 Task: Create in the project YottaTech and in the Backlog issue 'Create a new online platform for online game development courses with advanced game engine and simulation features' a child issue 'Integration with financial management systems', and assign it to team member softage.4@softage.net.
Action: Mouse moved to (444, 401)
Screenshot: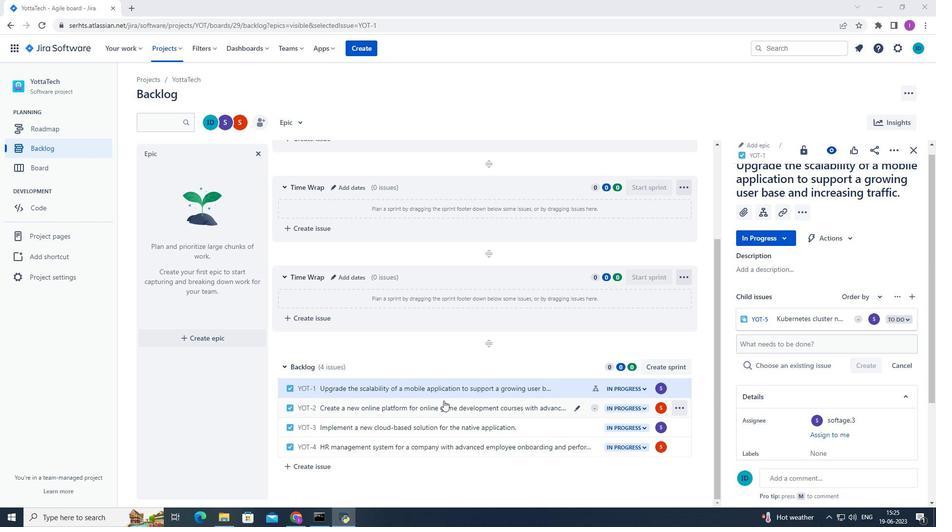 
Action: Mouse pressed left at (444, 401)
Screenshot: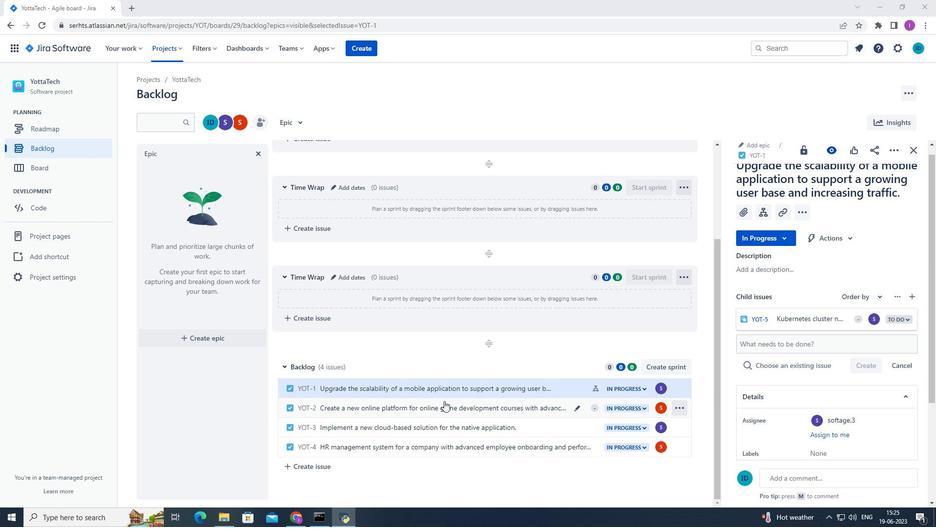
Action: Mouse moved to (765, 235)
Screenshot: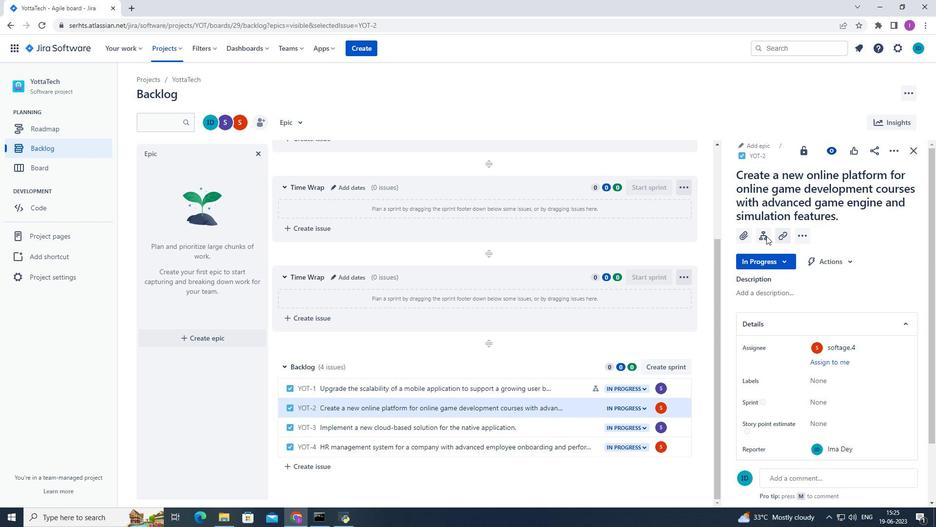 
Action: Mouse pressed left at (765, 235)
Screenshot: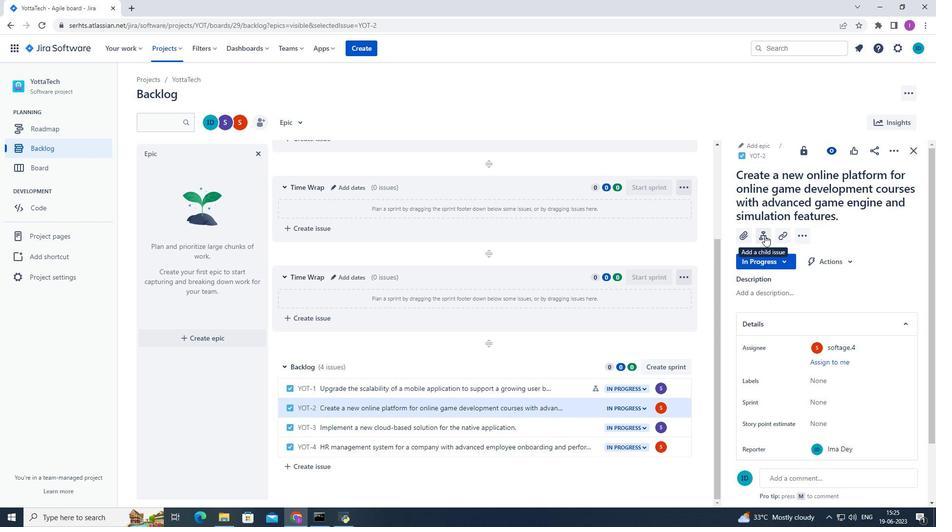 
Action: Mouse moved to (754, 312)
Screenshot: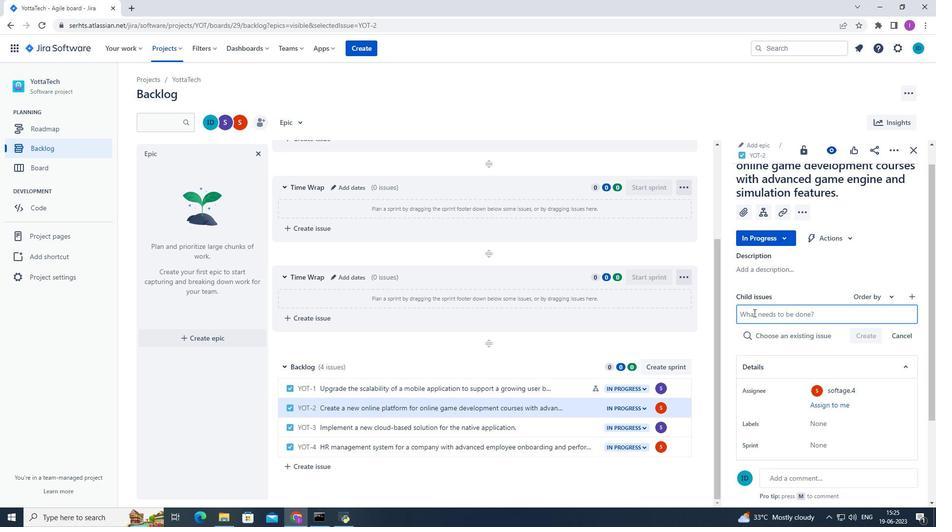 
Action: Mouse pressed left at (754, 312)
Screenshot: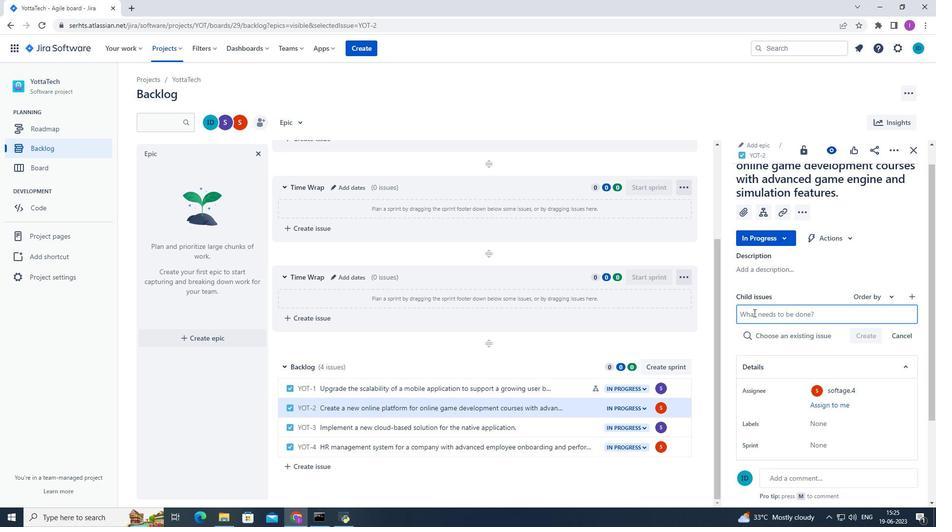 
Action: Mouse moved to (785, 293)
Screenshot: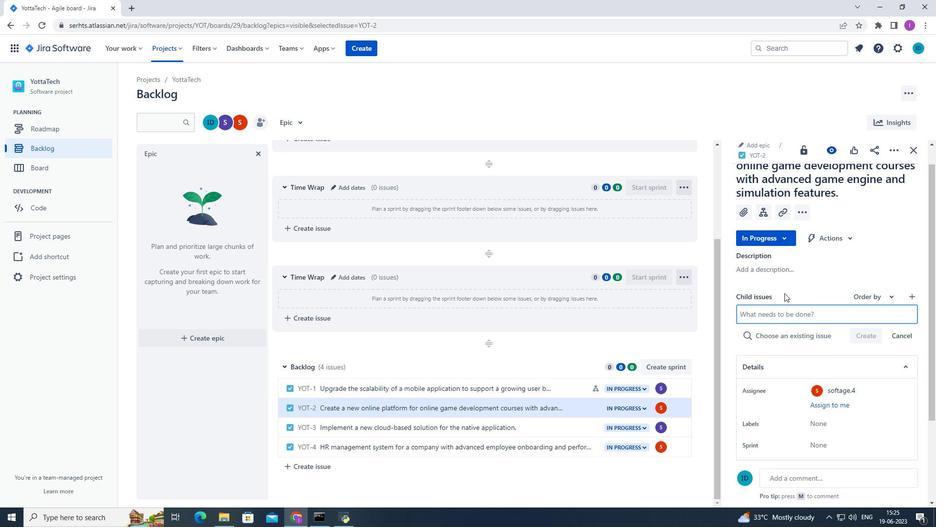 
Action: Key pressed <Key.shift><Key.shift><Key.shift><Key.shift><Key.shift><Key.shift><Key.shift><Key.shift><Key.shift><Key.shift><Key.shift><Key.shift>Integration<Key.space>with<Key.space>financial<Key.space>management<Key.space>systems.
Screenshot: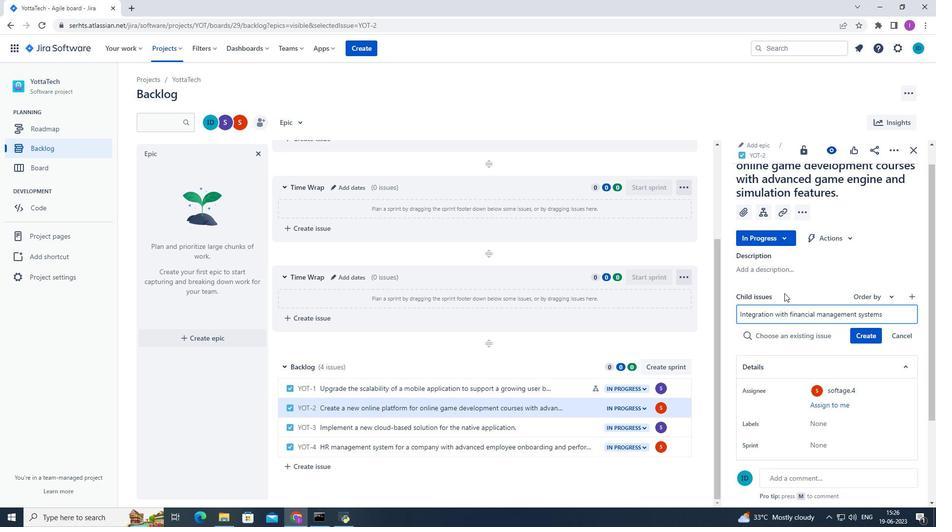 
Action: Mouse moved to (912, 279)
Screenshot: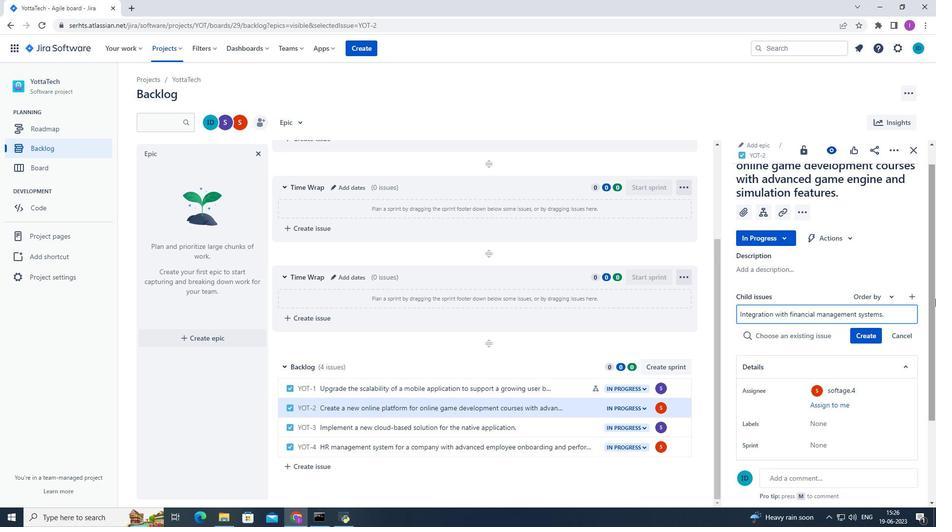 
Action: Key pressed <Key.enter>
Screenshot: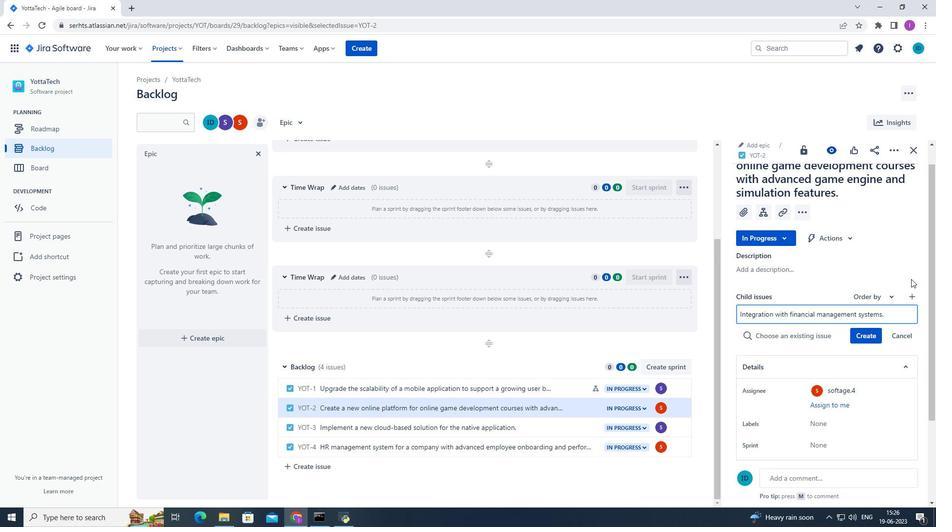 
Action: Mouse moved to (872, 320)
Screenshot: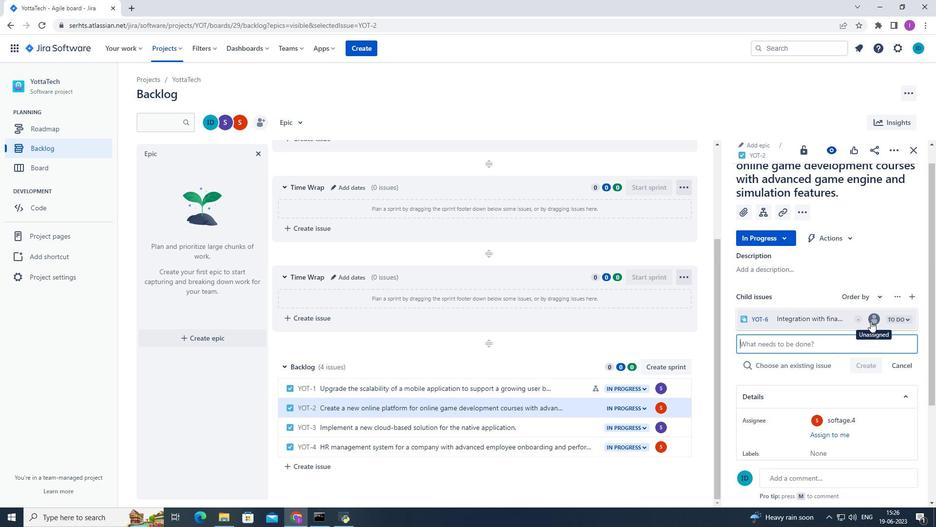
Action: Mouse pressed left at (872, 320)
Screenshot: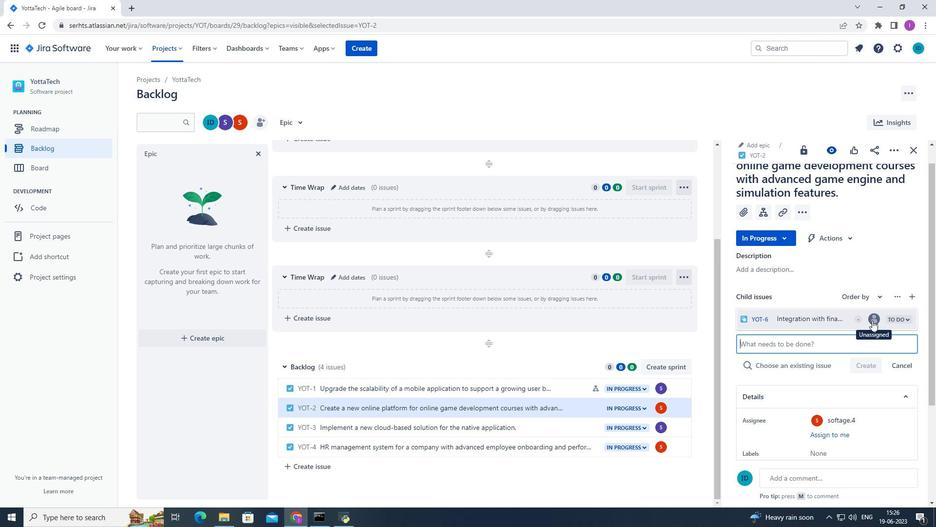 
Action: Mouse moved to (769, 370)
Screenshot: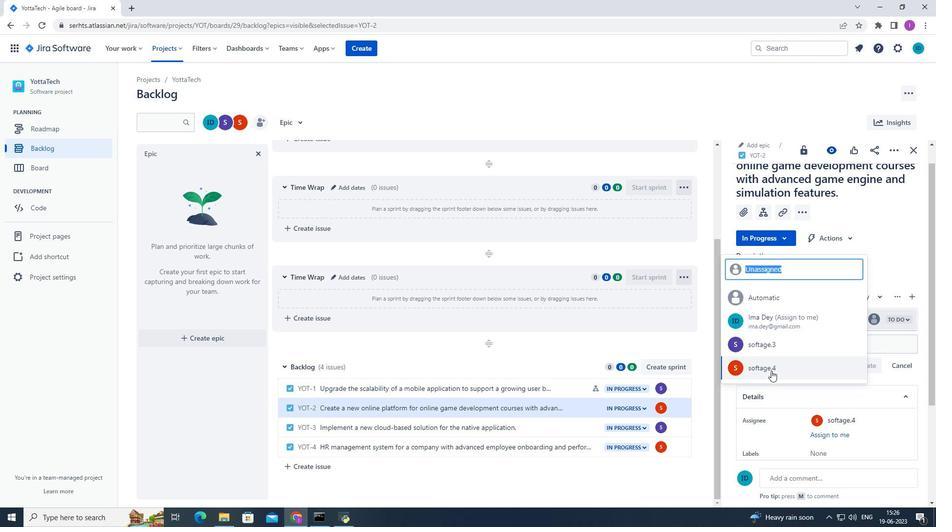 
Action: Mouse pressed left at (769, 370)
Screenshot: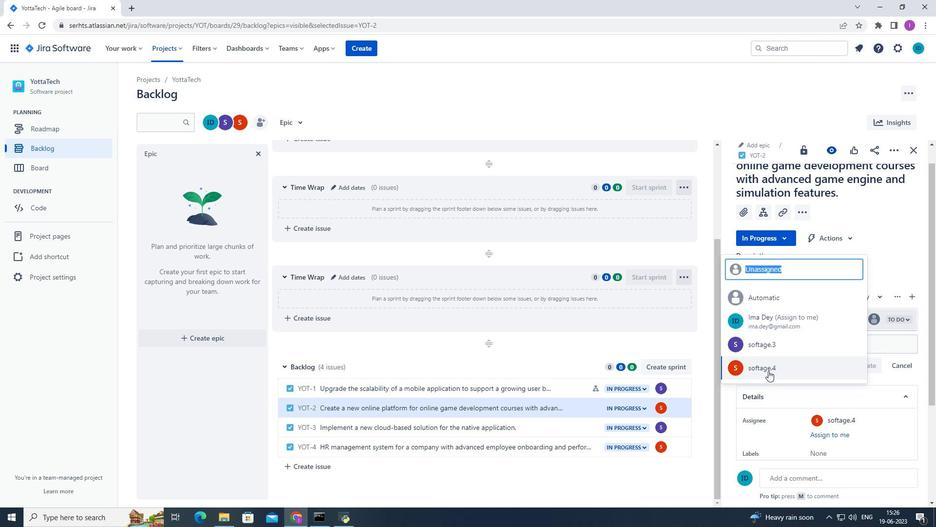
Action: Mouse moved to (871, 333)
Screenshot: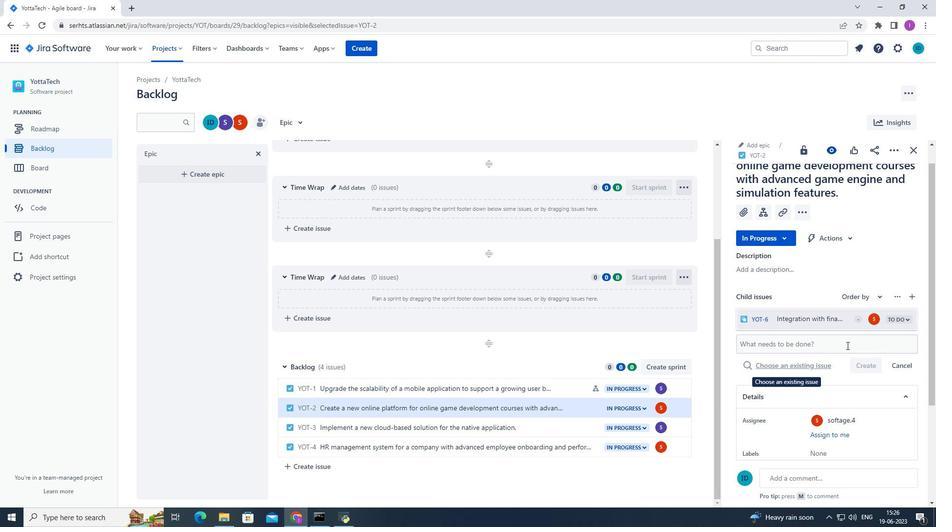 
